 Task: Set the dithering algorithm for Open GL video output for Windows to "Bayer matrix (ordered dither)".
Action: Mouse moved to (132, 24)
Screenshot: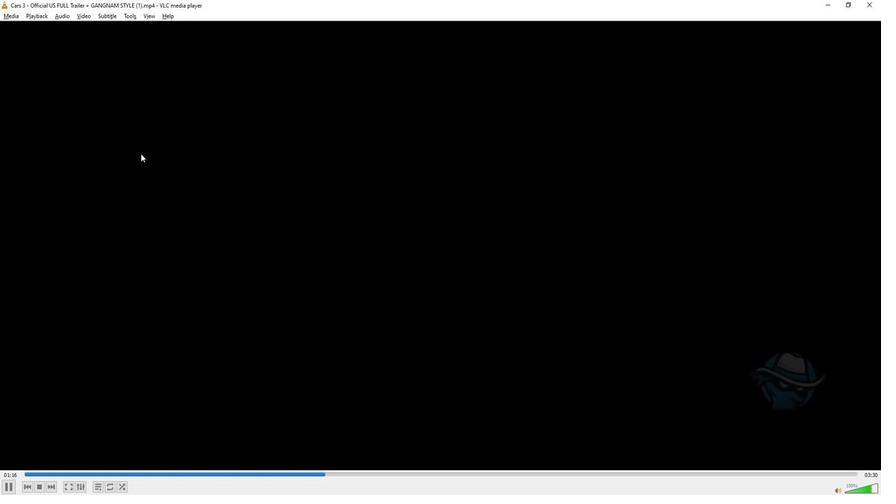 
Action: Mouse pressed left at (132, 24)
Screenshot: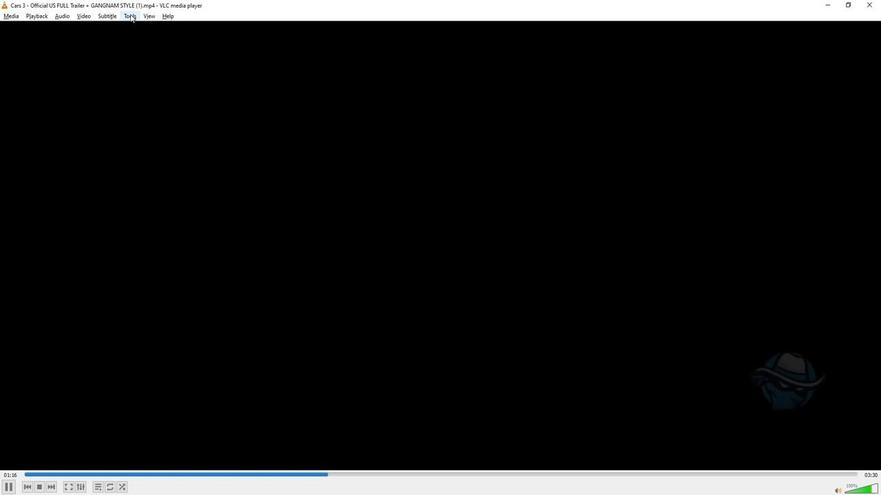 
Action: Mouse moved to (151, 130)
Screenshot: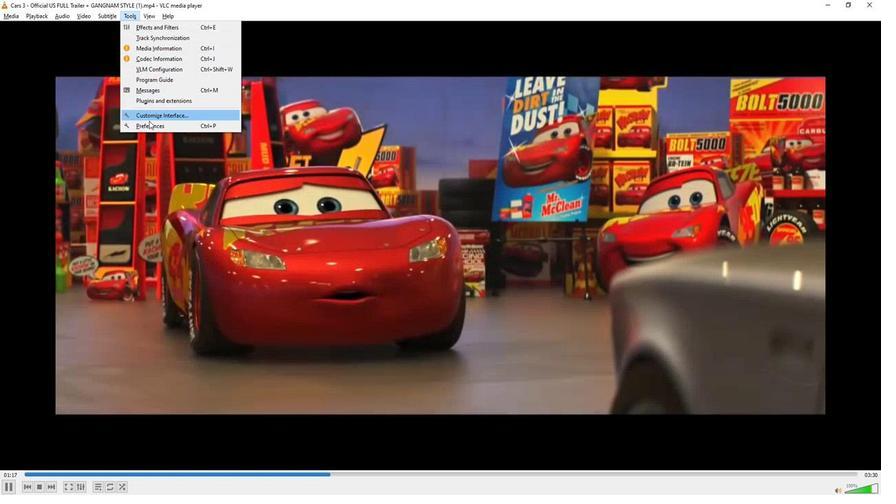 
Action: Mouse pressed left at (151, 130)
Screenshot: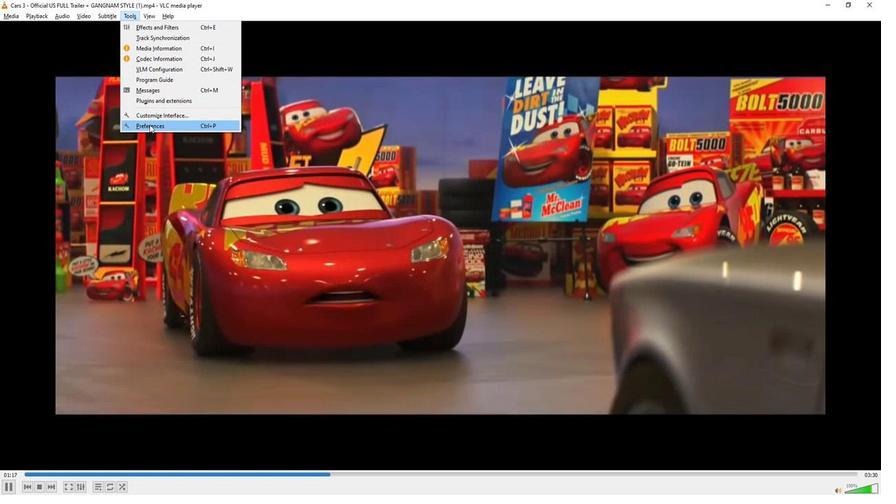
Action: Mouse moved to (197, 385)
Screenshot: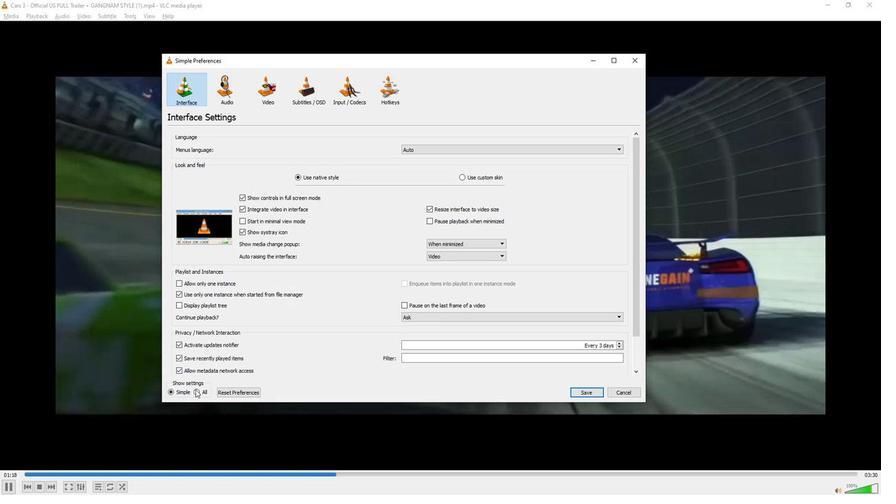 
Action: Mouse pressed left at (197, 385)
Screenshot: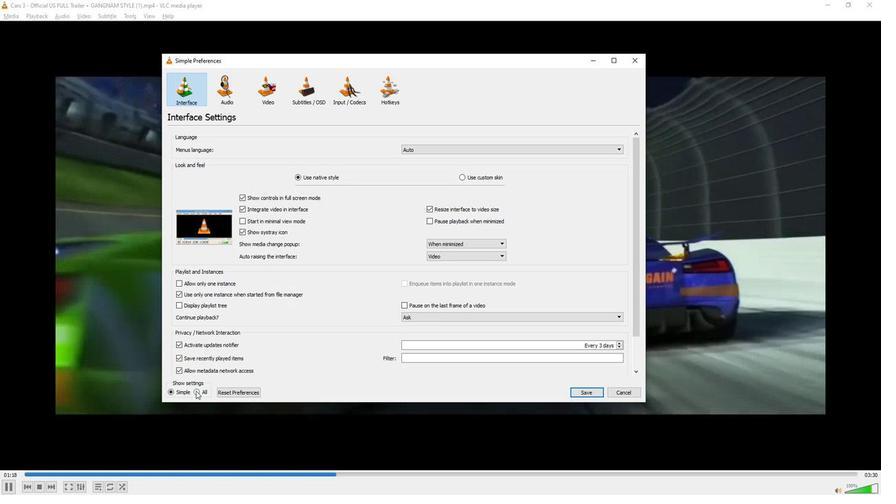 
Action: Mouse moved to (200, 264)
Screenshot: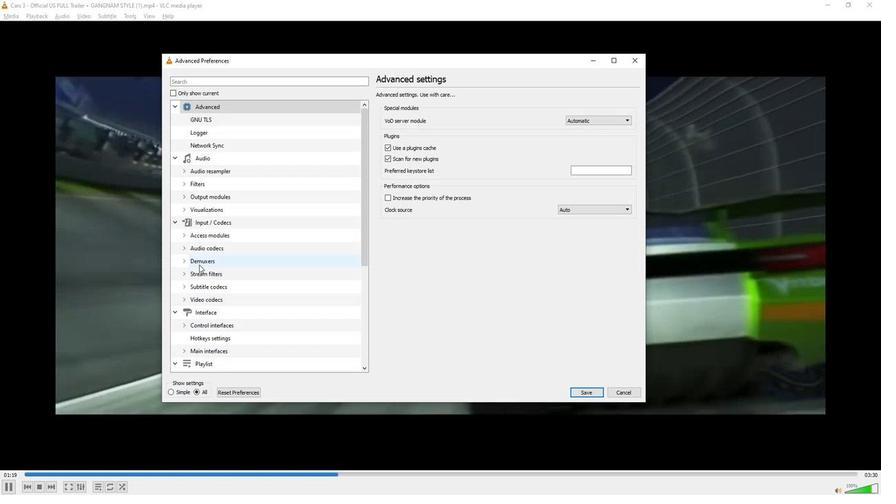 
Action: Mouse scrolled (200, 263) with delta (0, 0)
Screenshot: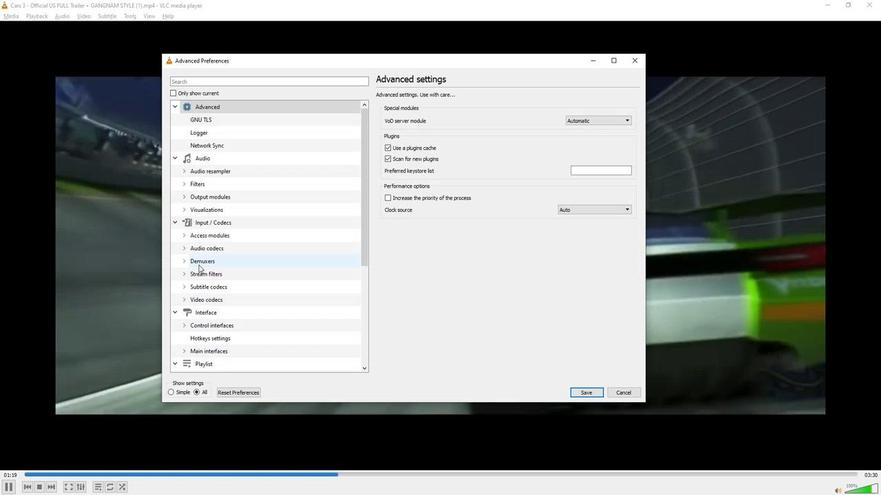 
Action: Mouse scrolled (200, 263) with delta (0, 0)
Screenshot: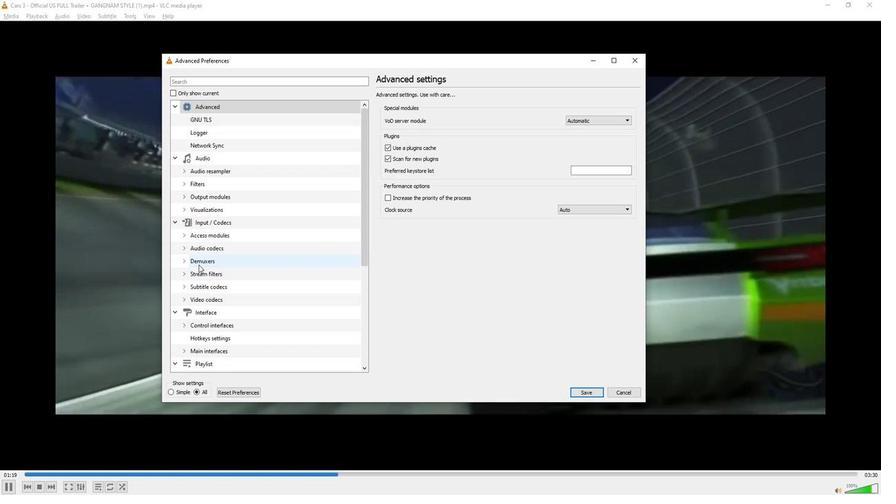 
Action: Mouse scrolled (200, 263) with delta (0, 0)
Screenshot: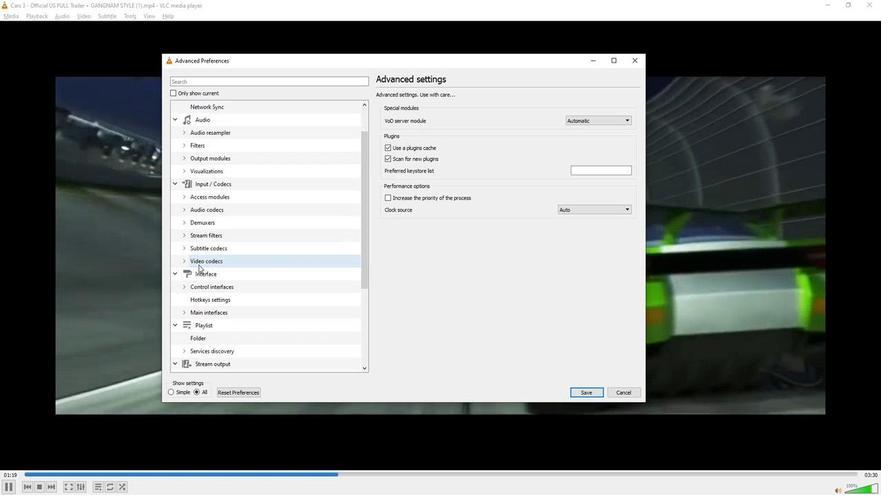 
Action: Mouse scrolled (200, 263) with delta (0, 0)
Screenshot: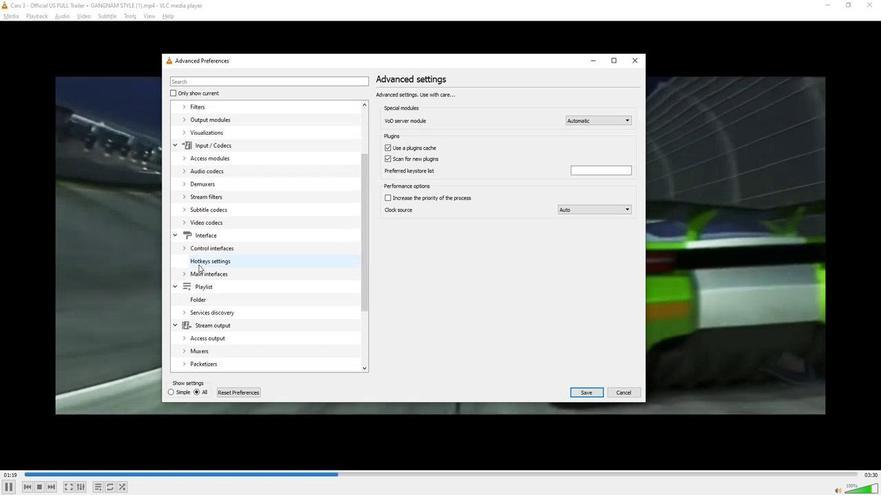 
Action: Mouse scrolled (200, 263) with delta (0, 0)
Screenshot: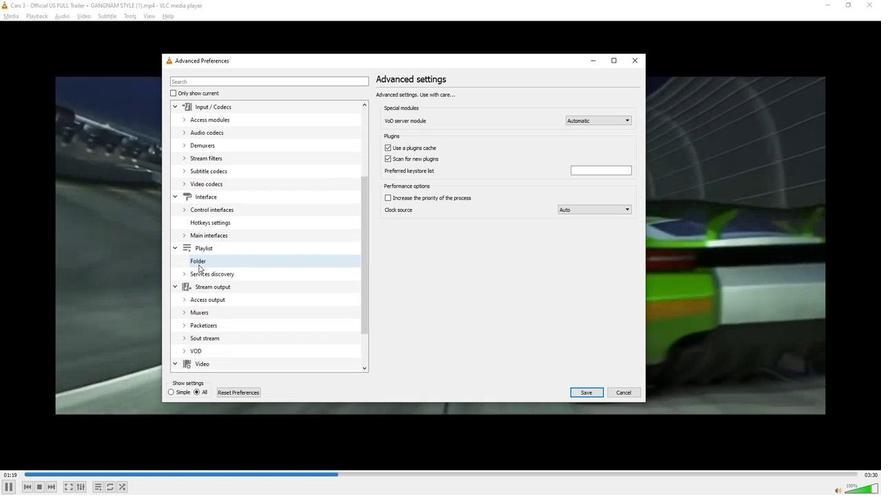 
Action: Mouse scrolled (200, 263) with delta (0, 0)
Screenshot: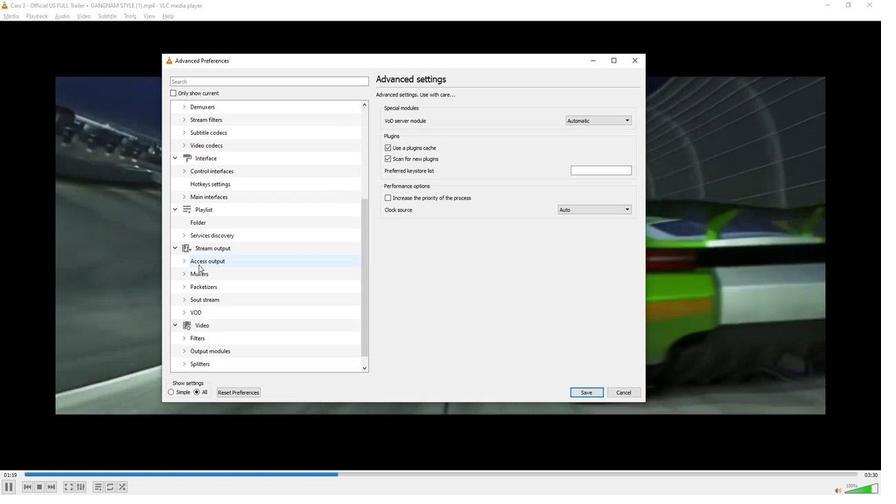 
Action: Mouse moved to (185, 337)
Screenshot: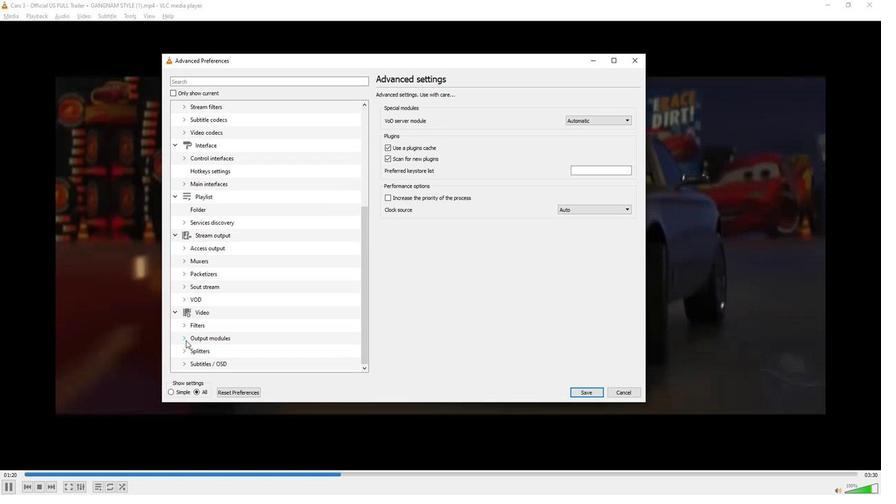 
Action: Mouse pressed left at (185, 337)
Screenshot: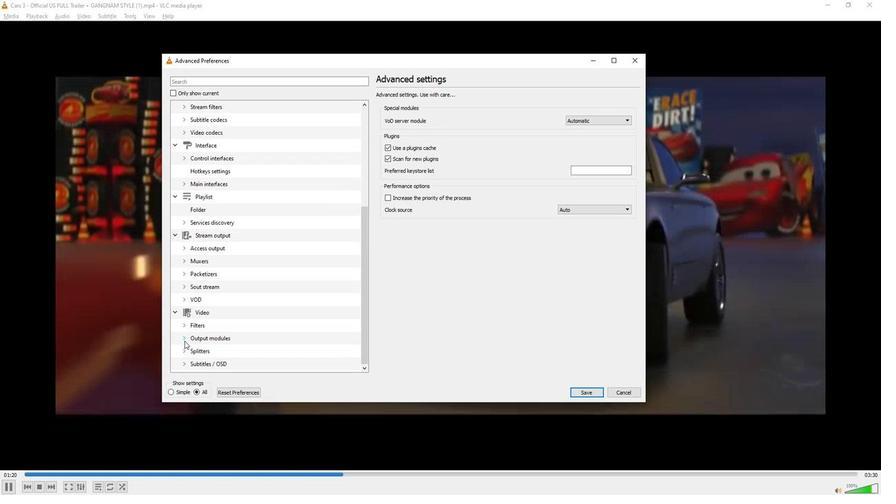 
Action: Mouse moved to (227, 284)
Screenshot: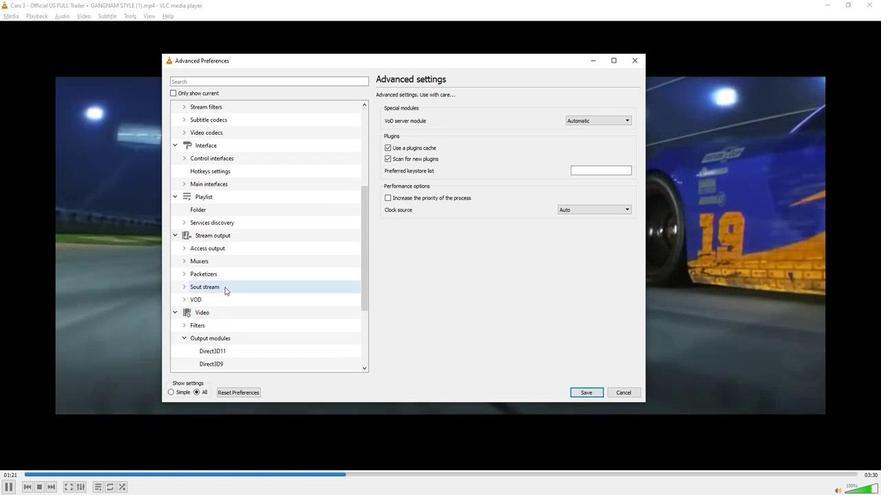 
Action: Mouse scrolled (227, 283) with delta (0, 0)
Screenshot: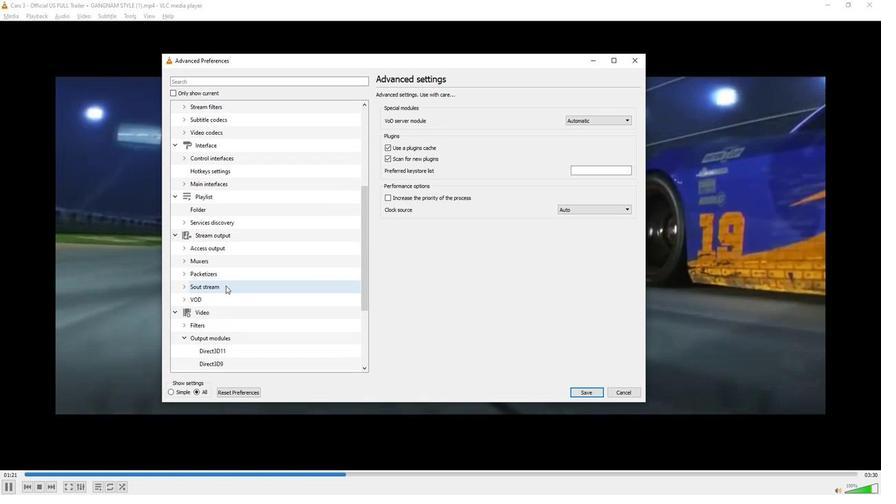 
Action: Mouse scrolled (227, 283) with delta (0, 0)
Screenshot: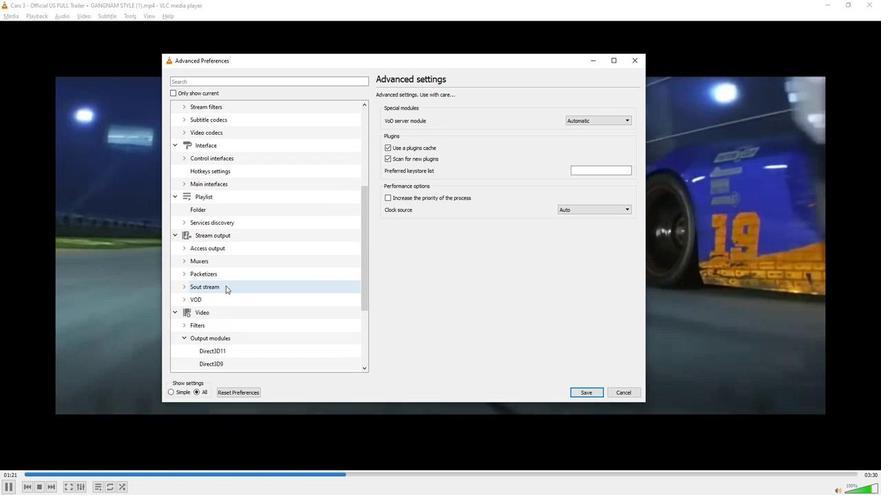 
Action: Mouse scrolled (227, 283) with delta (0, 0)
Screenshot: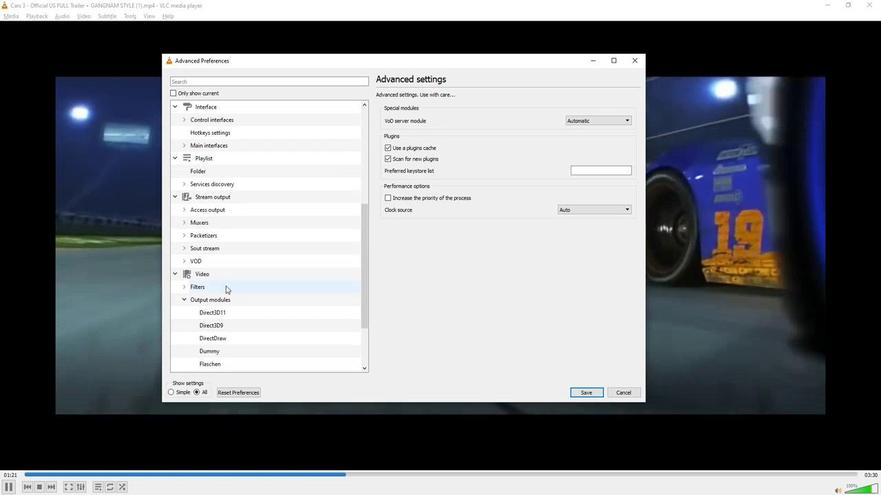 
Action: Mouse scrolled (227, 283) with delta (0, 0)
Screenshot: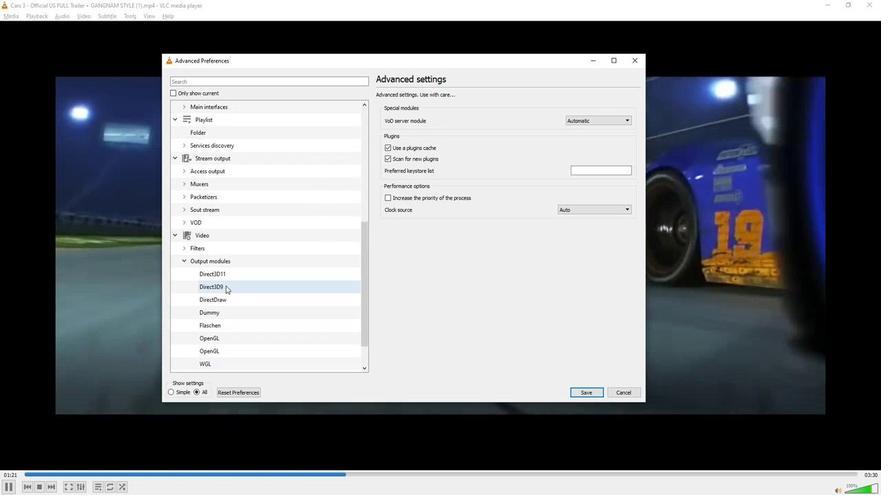 
Action: Mouse scrolled (227, 283) with delta (0, 0)
Screenshot: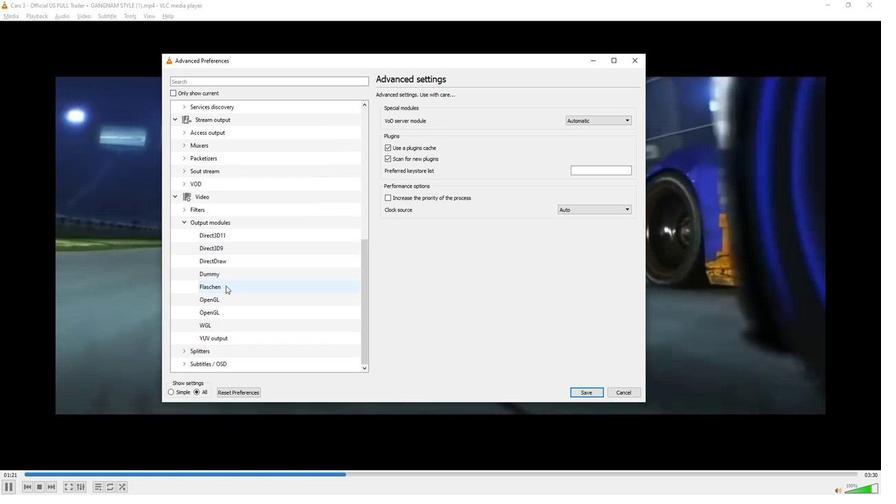 
Action: Mouse scrolled (227, 283) with delta (0, 0)
Screenshot: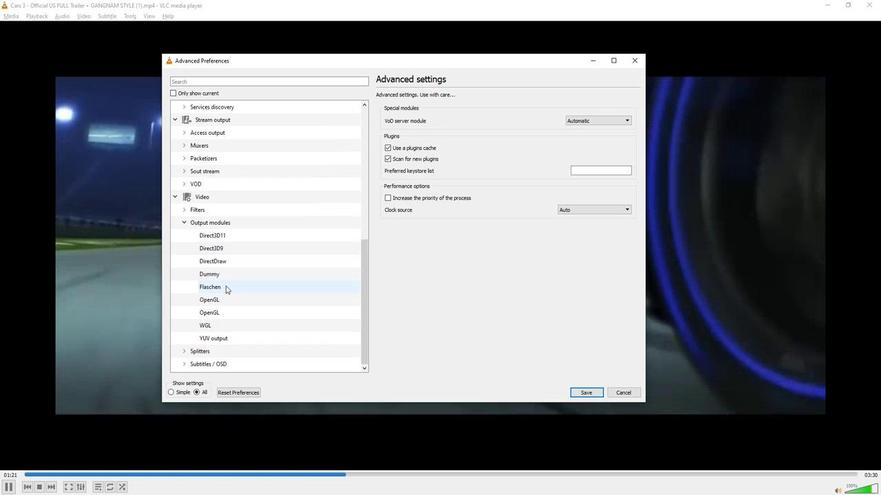 
Action: Mouse moved to (210, 308)
Screenshot: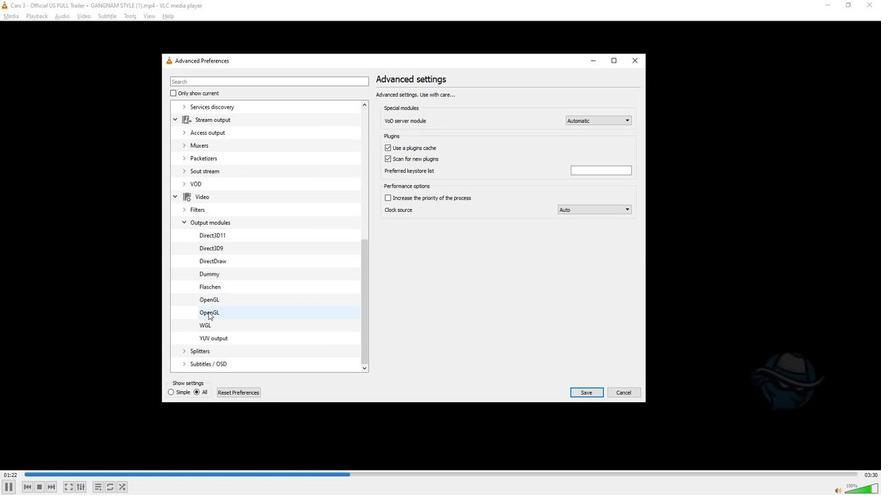 
Action: Mouse pressed left at (210, 308)
Screenshot: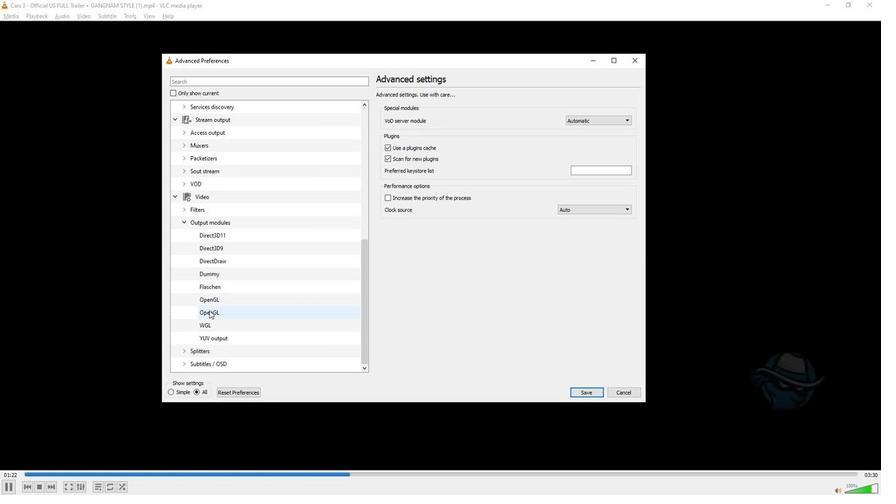 
Action: Mouse moved to (590, 240)
Screenshot: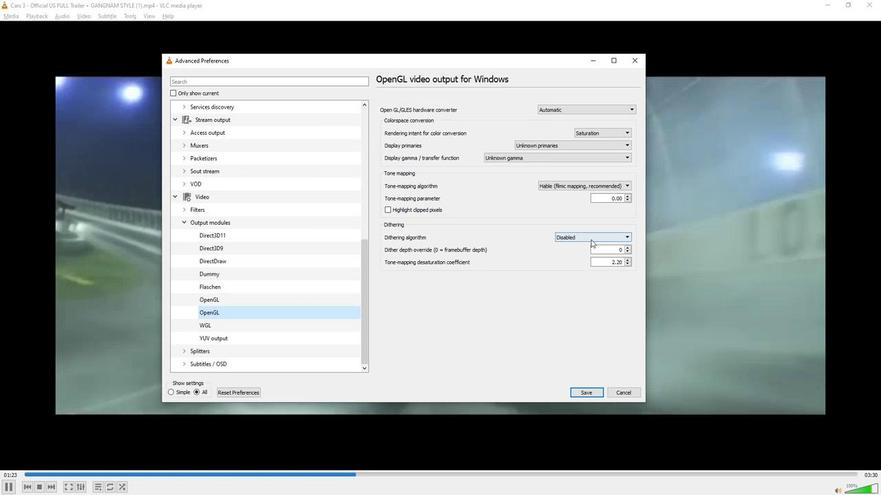 
Action: Mouse pressed left at (590, 240)
Screenshot: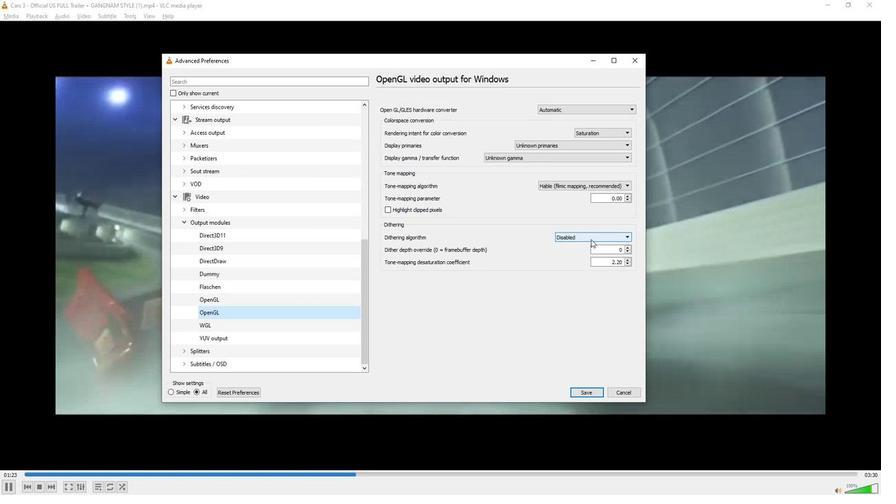 
Action: Mouse moved to (572, 260)
Screenshot: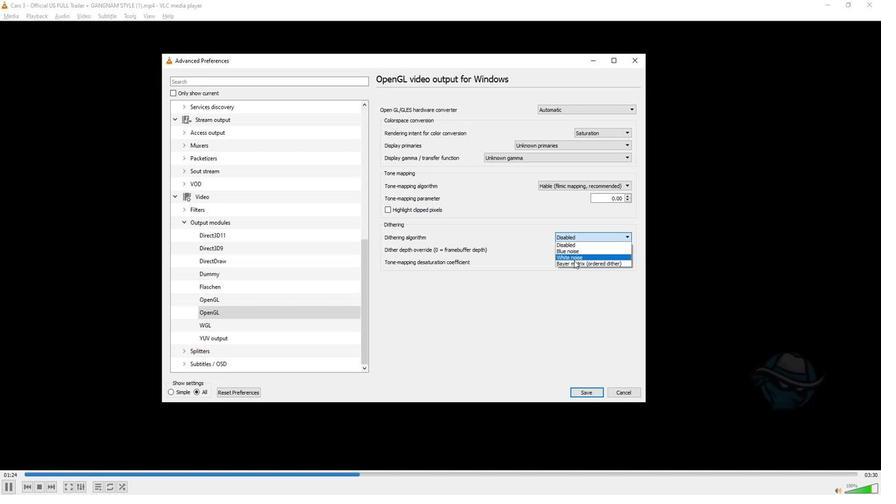 
Action: Mouse pressed left at (572, 260)
Screenshot: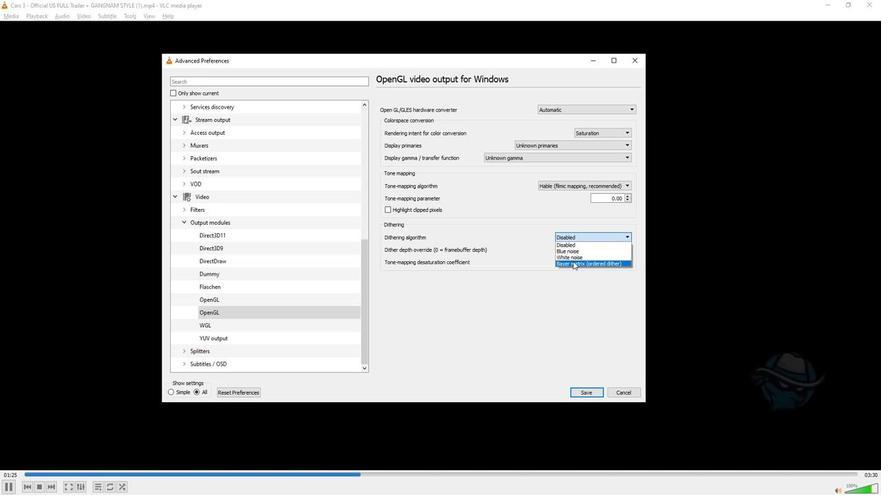 
Action: Mouse moved to (502, 298)
Screenshot: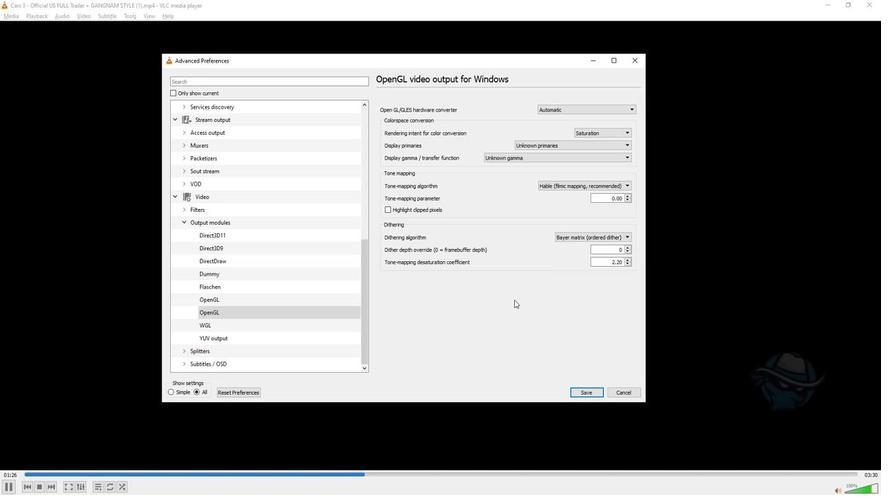 
